 Task: Enable the option "Non-deterministic optimizations when threaded" for "H.264/MPEG-4 Part 10/AVC encoder (x264 10-bit).
Action: Mouse moved to (115, 14)
Screenshot: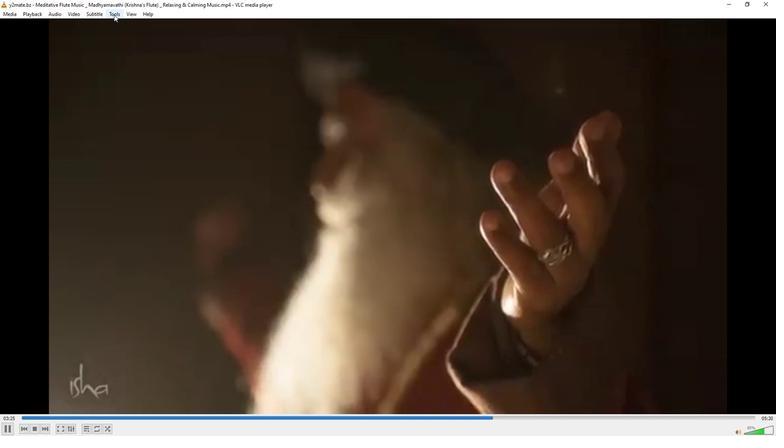 
Action: Mouse pressed left at (115, 14)
Screenshot: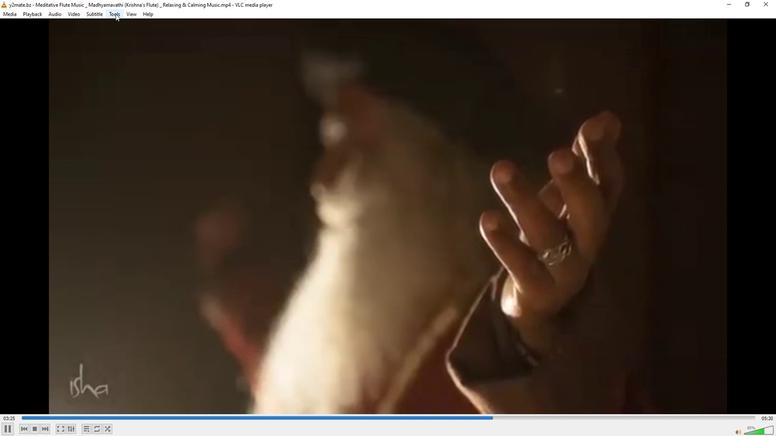 
Action: Mouse moved to (135, 111)
Screenshot: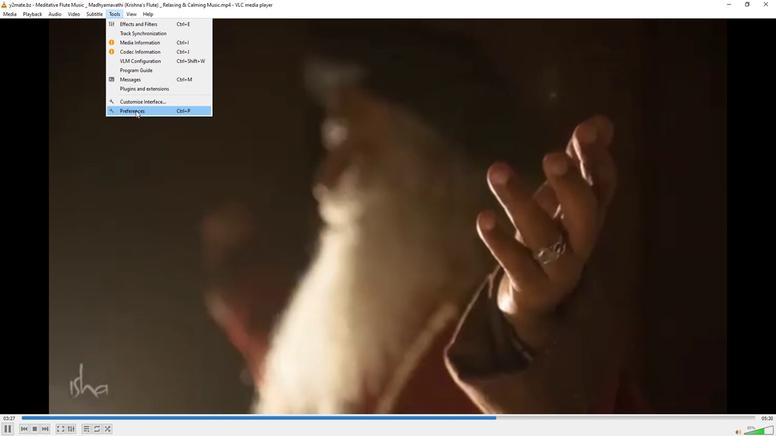 
Action: Mouse pressed left at (135, 111)
Screenshot: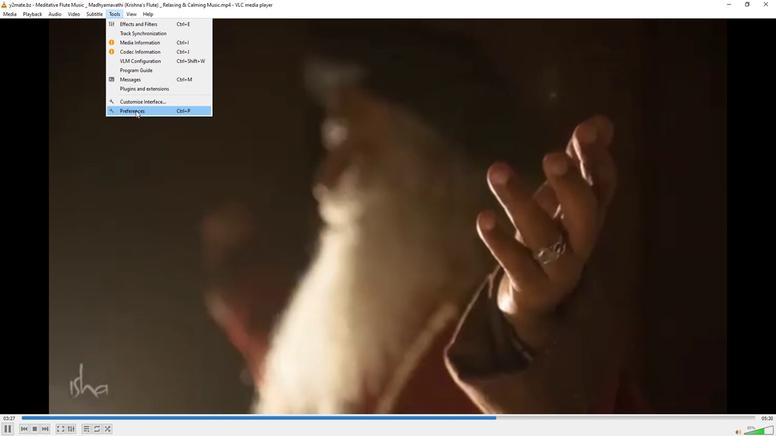 
Action: Mouse moved to (256, 355)
Screenshot: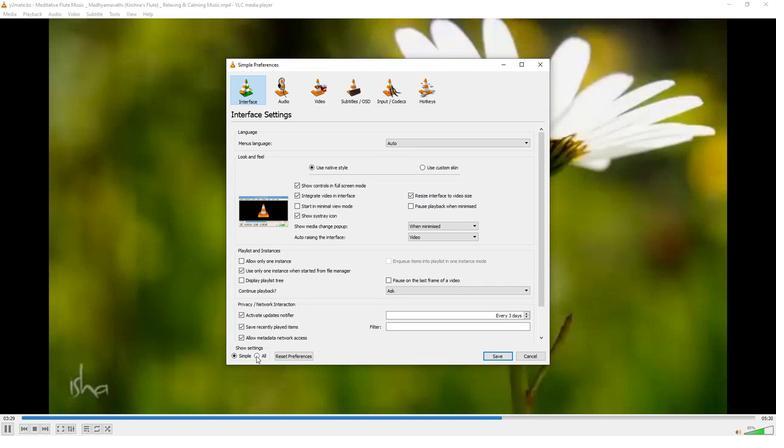
Action: Mouse pressed left at (256, 355)
Screenshot: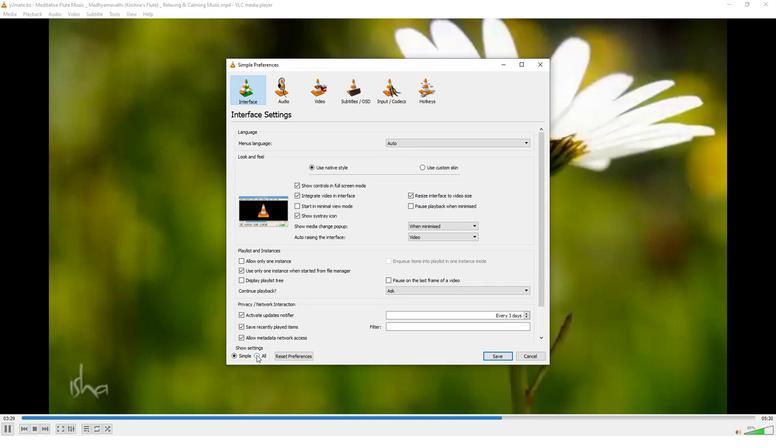
Action: Mouse moved to (245, 275)
Screenshot: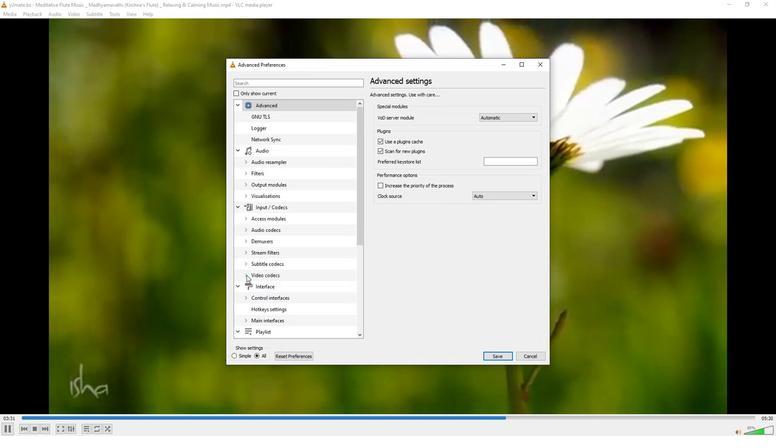 
Action: Mouse pressed left at (245, 275)
Screenshot: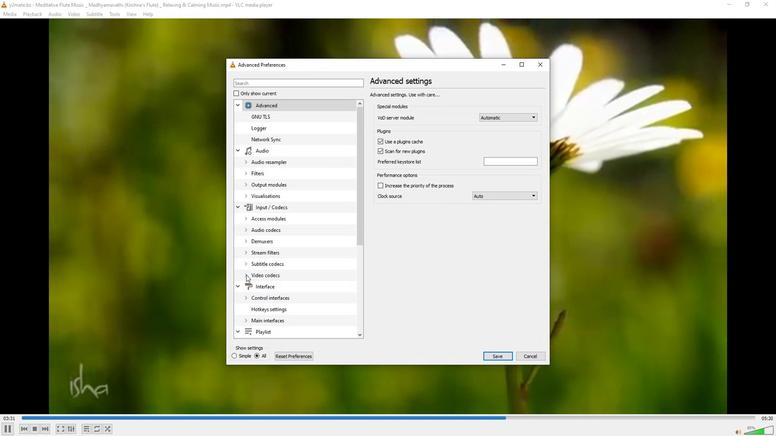 
Action: Mouse moved to (254, 292)
Screenshot: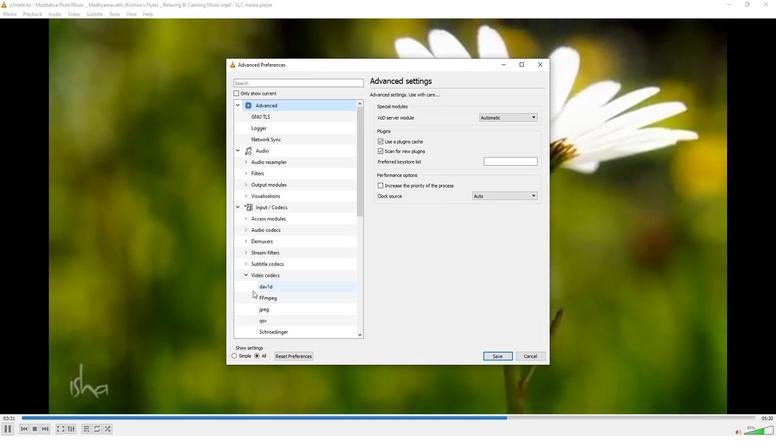
Action: Mouse scrolled (254, 292) with delta (0, 0)
Screenshot: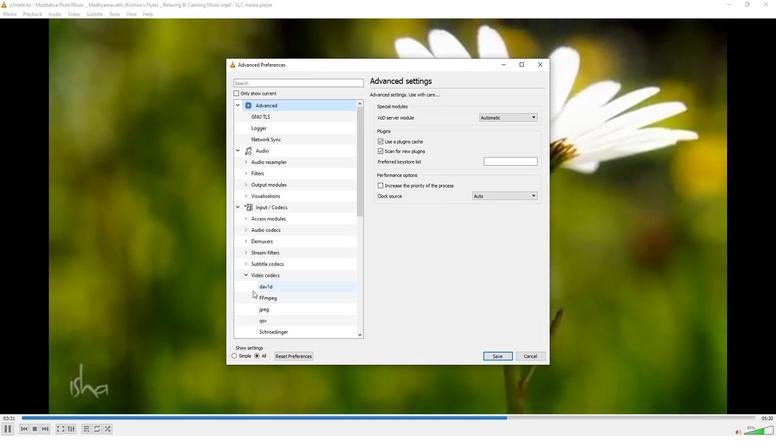 
Action: Mouse scrolled (254, 292) with delta (0, 0)
Screenshot: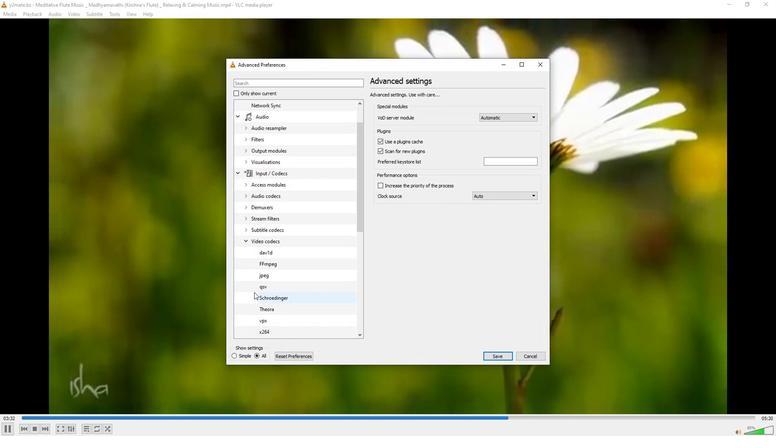 
Action: Mouse moved to (271, 309)
Screenshot: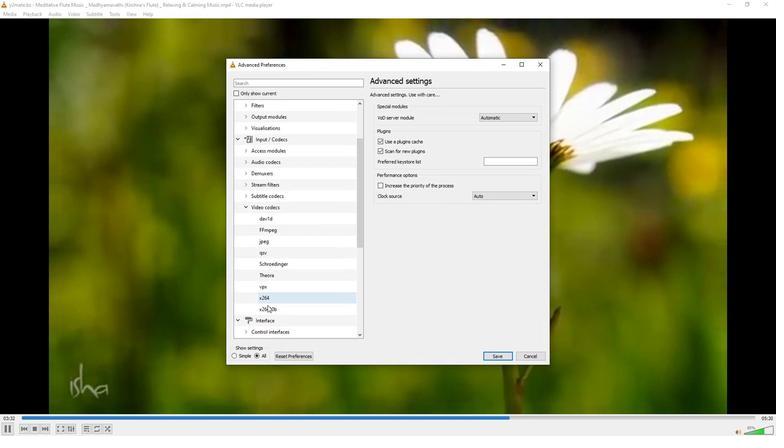 
Action: Mouse pressed left at (271, 309)
Screenshot: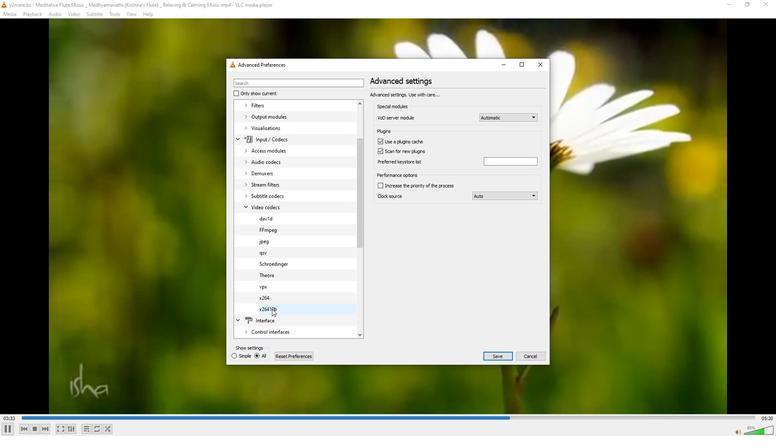 
Action: Mouse moved to (409, 261)
Screenshot: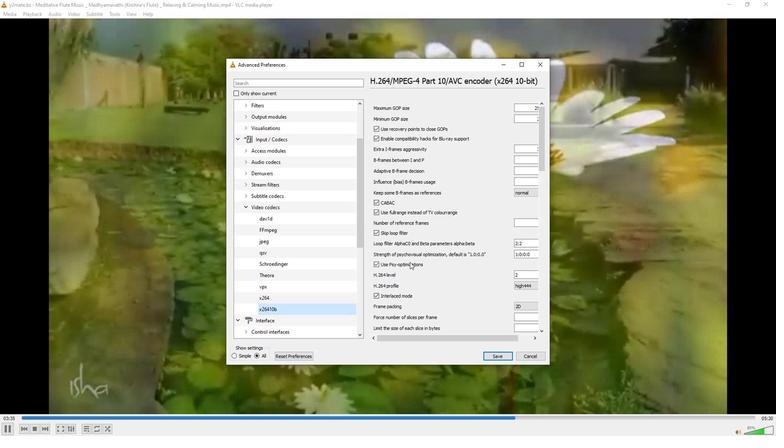 
Action: Mouse scrolled (409, 261) with delta (0, 0)
Screenshot: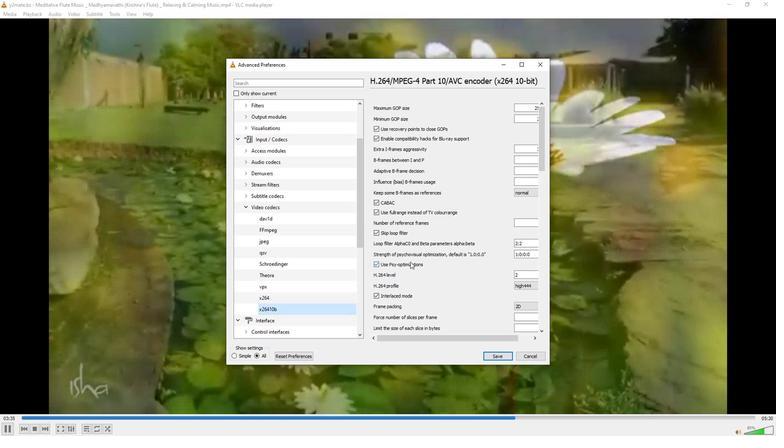 
Action: Mouse scrolled (409, 261) with delta (0, 0)
Screenshot: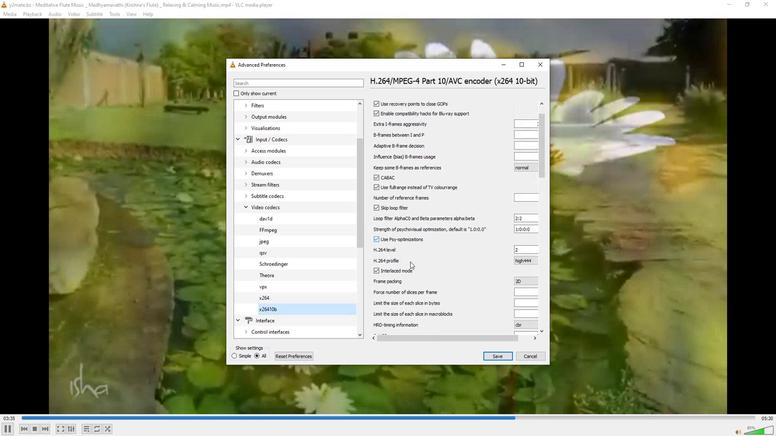 
Action: Mouse scrolled (409, 261) with delta (0, 0)
Screenshot: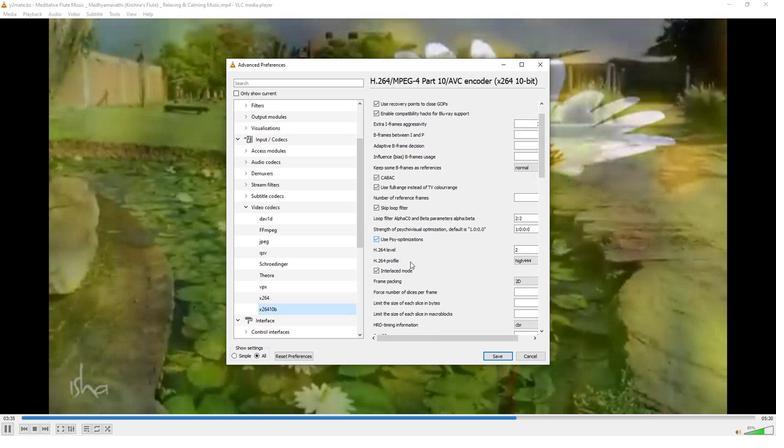 
Action: Mouse moved to (409, 261)
Screenshot: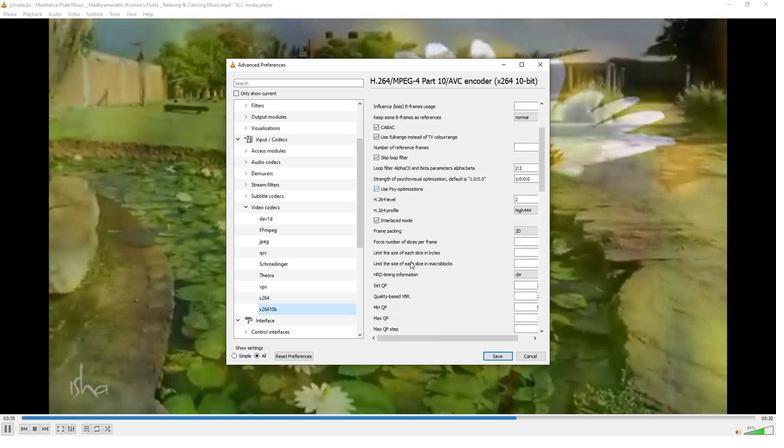 
Action: Mouse scrolled (409, 261) with delta (0, 0)
Screenshot: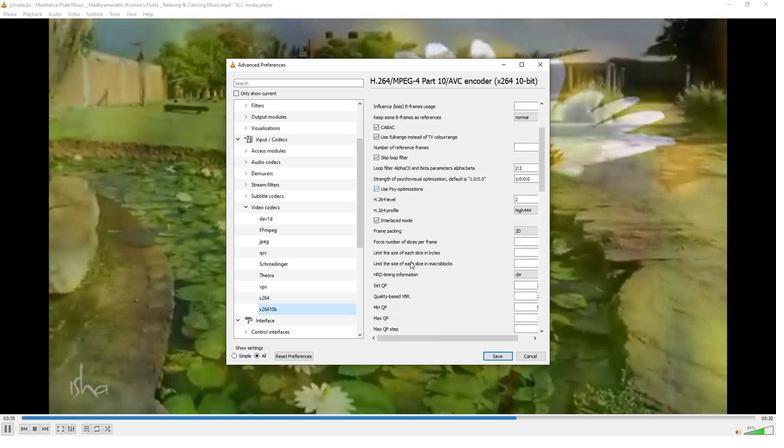 
Action: Mouse moved to (411, 258)
Screenshot: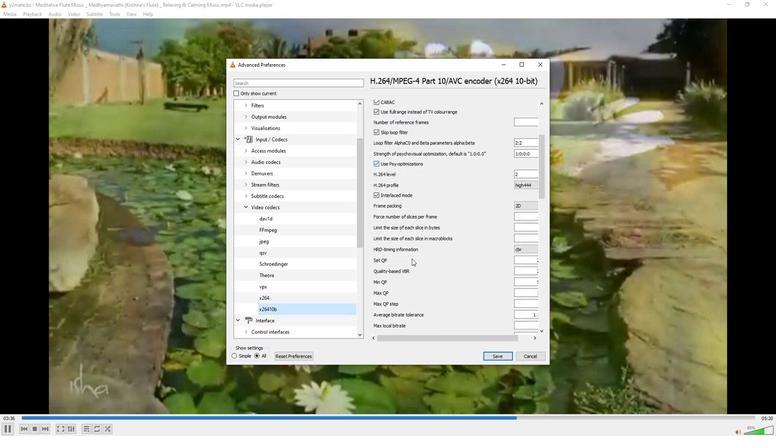 
Action: Mouse scrolled (411, 258) with delta (0, 0)
Screenshot: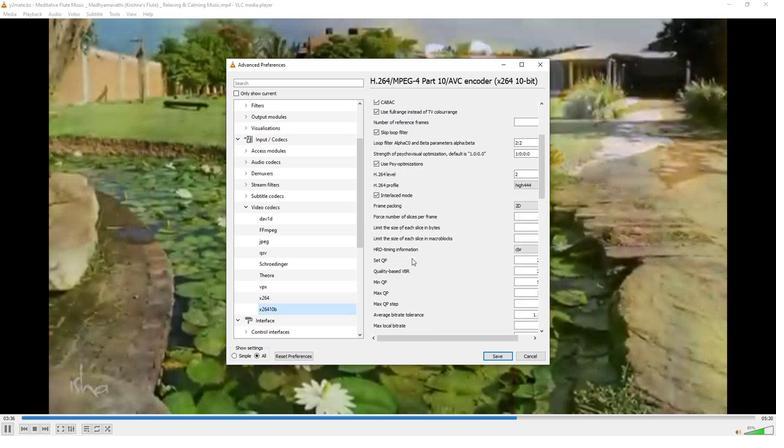 
Action: Mouse scrolled (411, 258) with delta (0, 0)
Screenshot: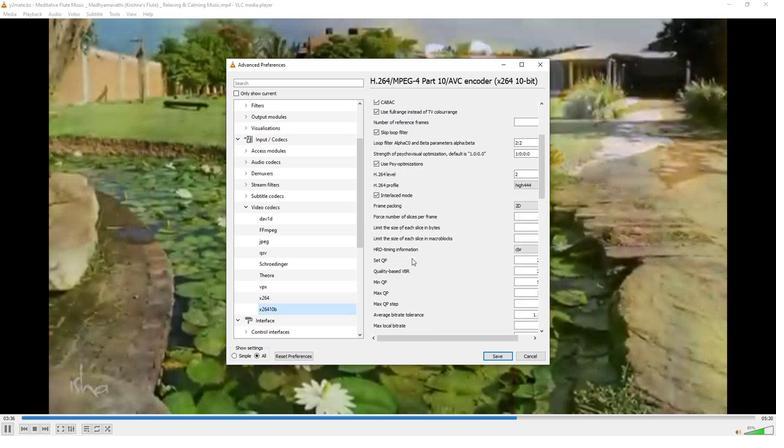 
Action: Mouse scrolled (411, 258) with delta (0, 0)
Screenshot: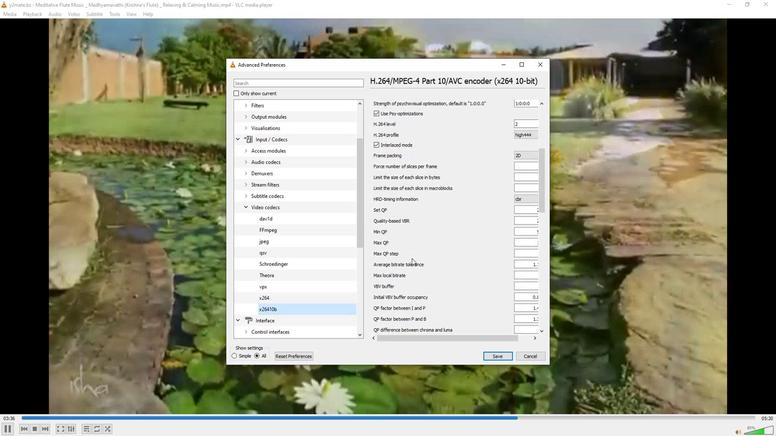 
Action: Mouse scrolled (411, 258) with delta (0, 0)
Screenshot: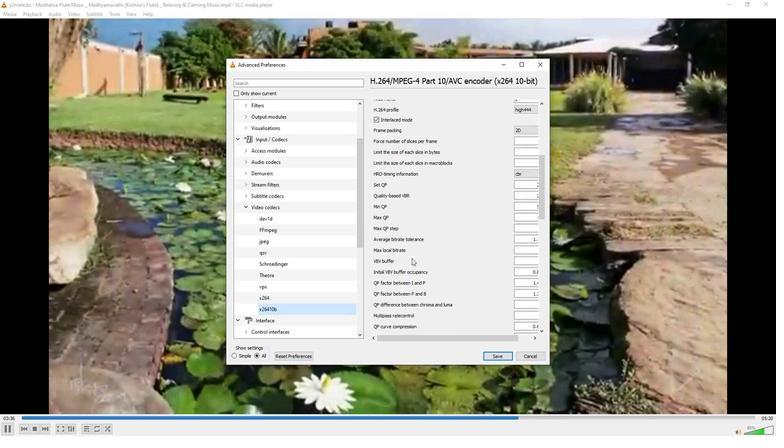 
Action: Mouse scrolled (411, 258) with delta (0, 0)
Screenshot: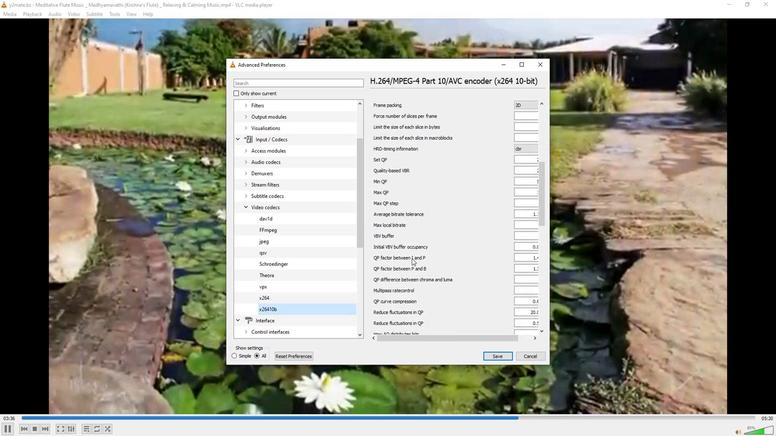 
Action: Mouse scrolled (411, 258) with delta (0, 0)
Screenshot: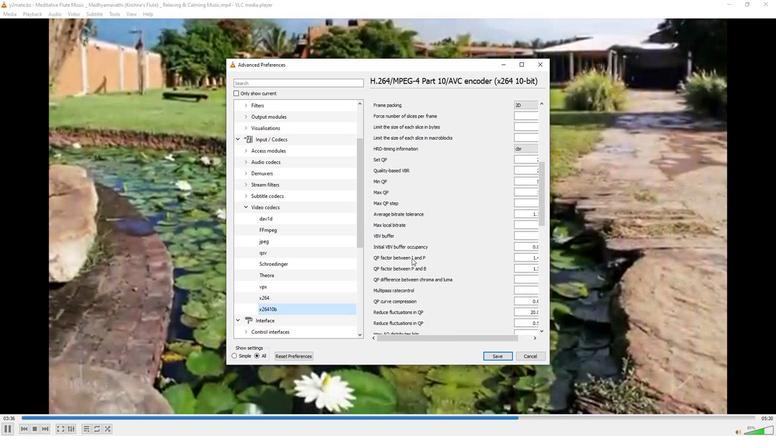 
Action: Mouse scrolled (411, 258) with delta (0, 0)
Screenshot: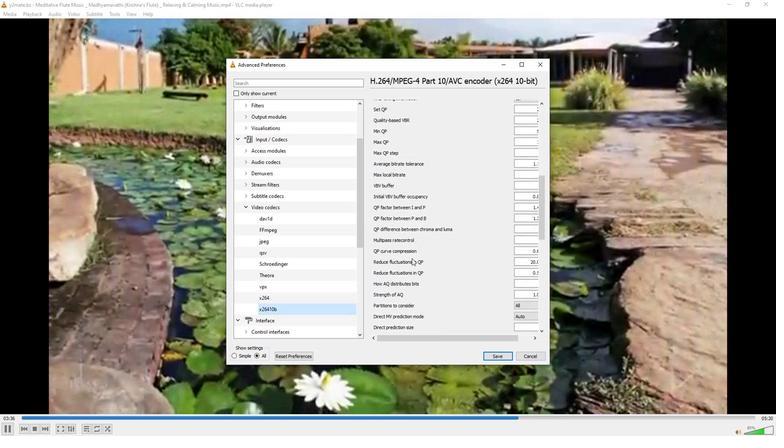
Action: Mouse scrolled (411, 258) with delta (0, 0)
Screenshot: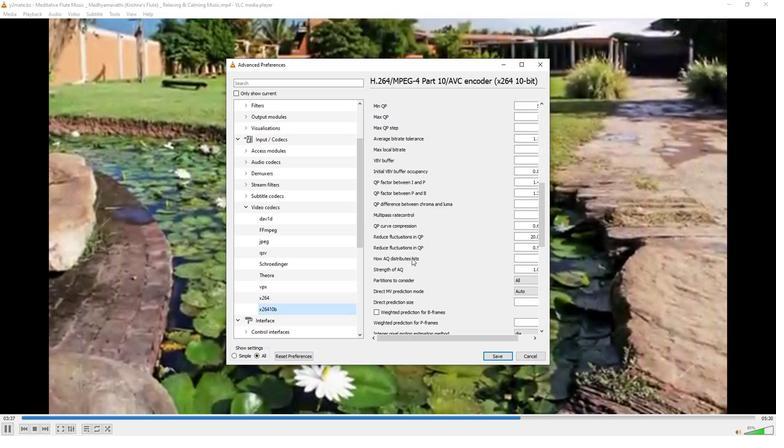 
Action: Mouse scrolled (411, 258) with delta (0, 0)
Screenshot: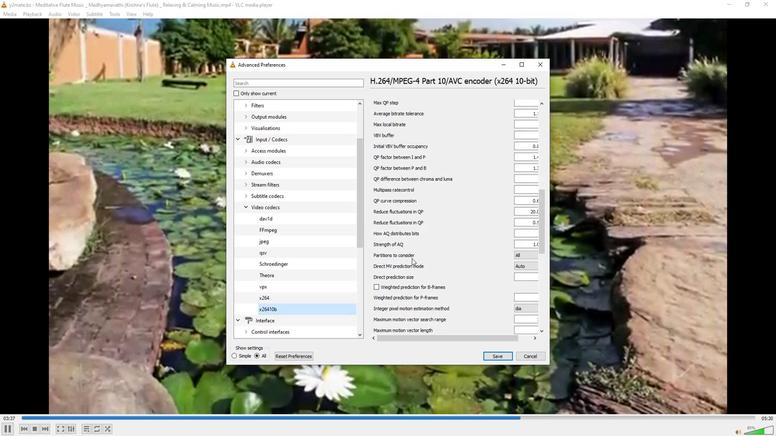 
Action: Mouse scrolled (411, 258) with delta (0, 0)
Screenshot: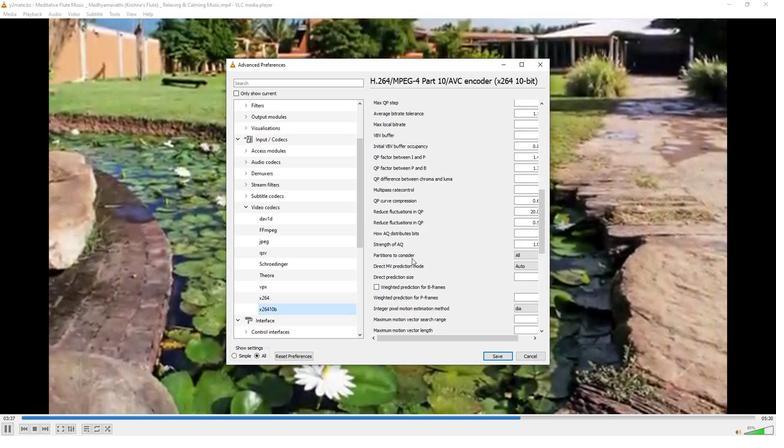 
Action: Mouse scrolled (411, 258) with delta (0, 0)
Screenshot: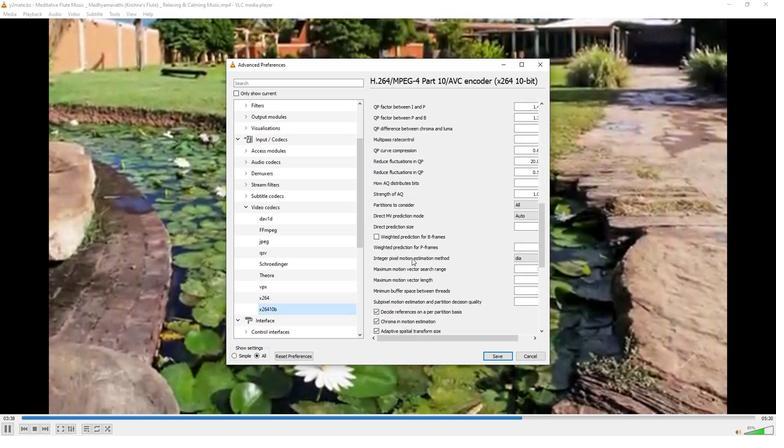 
Action: Mouse scrolled (411, 258) with delta (0, 0)
Screenshot: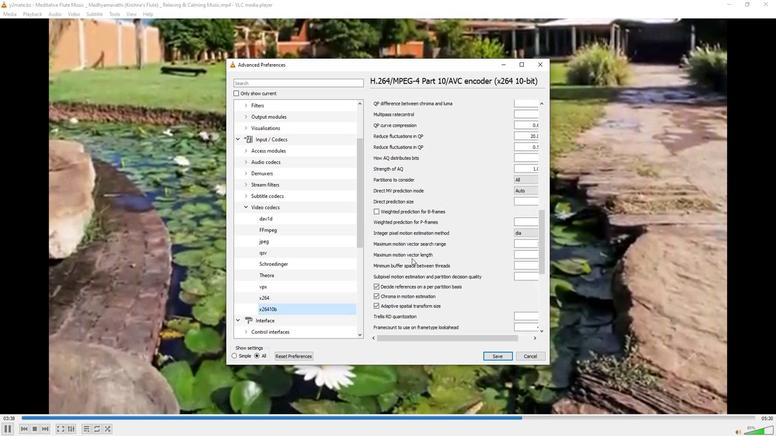 
Action: Mouse scrolled (411, 258) with delta (0, 0)
Screenshot: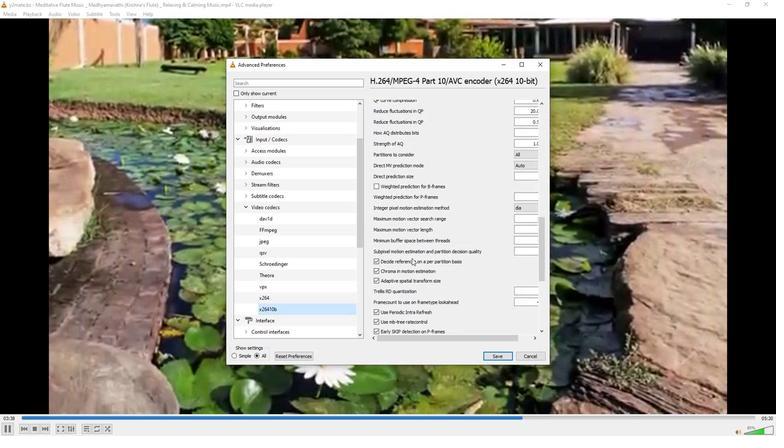 
Action: Mouse scrolled (411, 258) with delta (0, 0)
Screenshot: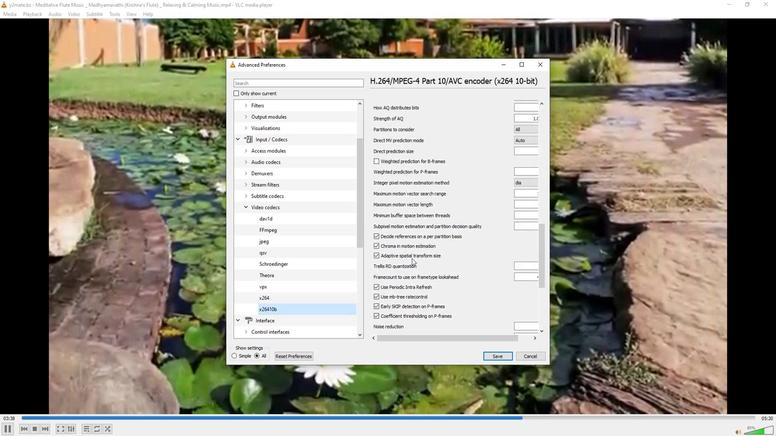 
Action: Mouse scrolled (411, 258) with delta (0, 0)
Screenshot: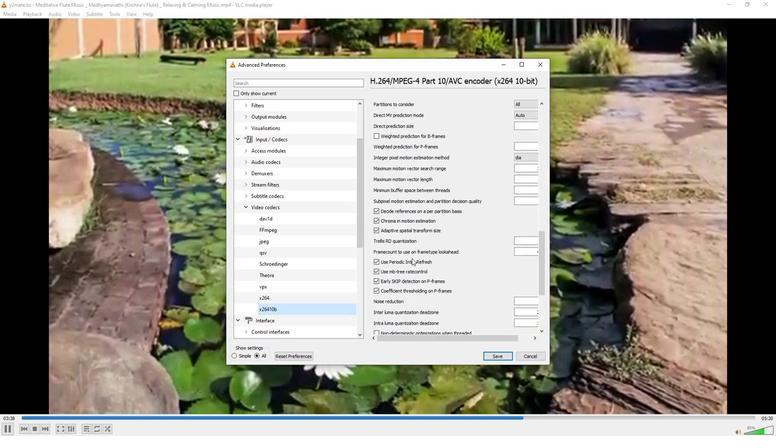 
Action: Mouse scrolled (411, 258) with delta (0, 0)
Screenshot: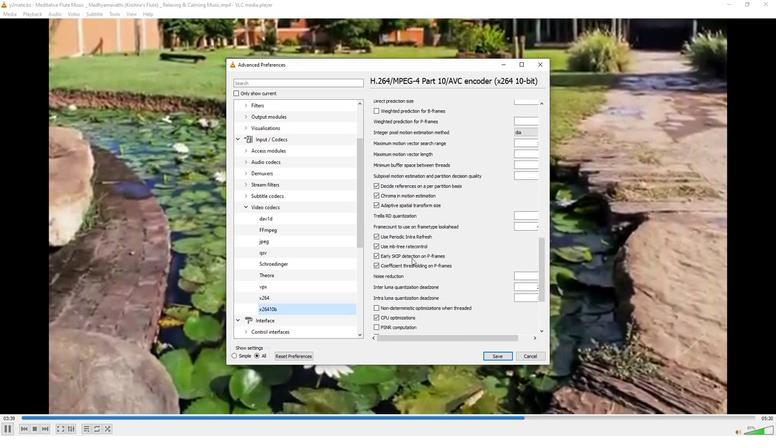 
Action: Mouse moved to (374, 283)
Screenshot: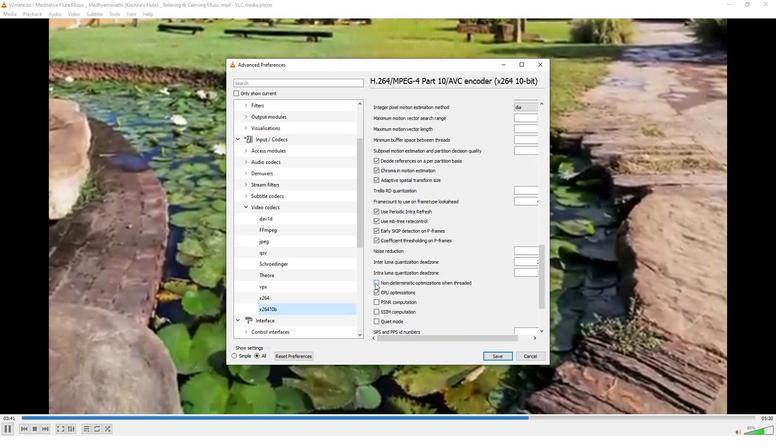 
Action: Mouse pressed left at (374, 283)
Screenshot: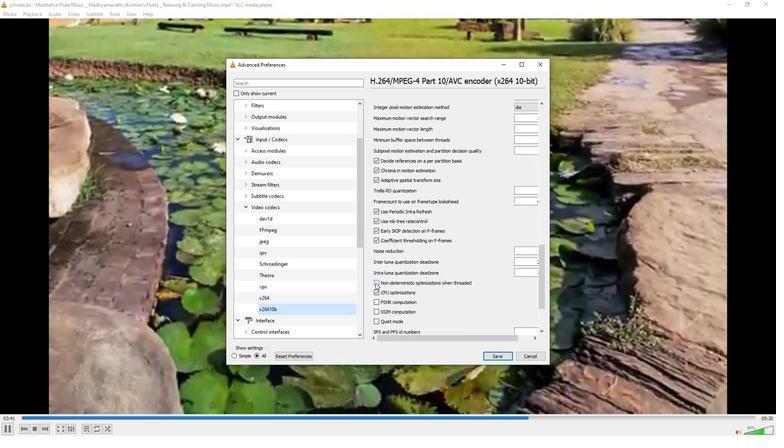 
Action: Mouse moved to (375, 283)
Screenshot: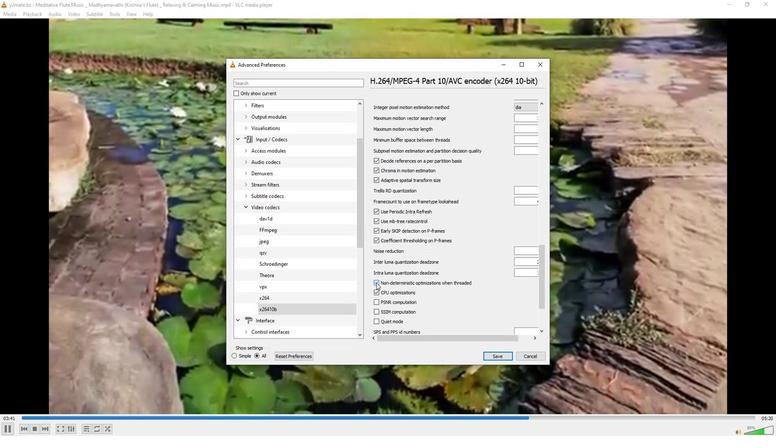 
